 Task: Add a dependency to the task Implement a new cloud-based contract review system for a company , the existing task  Develop a new online tool for online social listening in the project ControlTech
Action: Mouse moved to (824, 261)
Screenshot: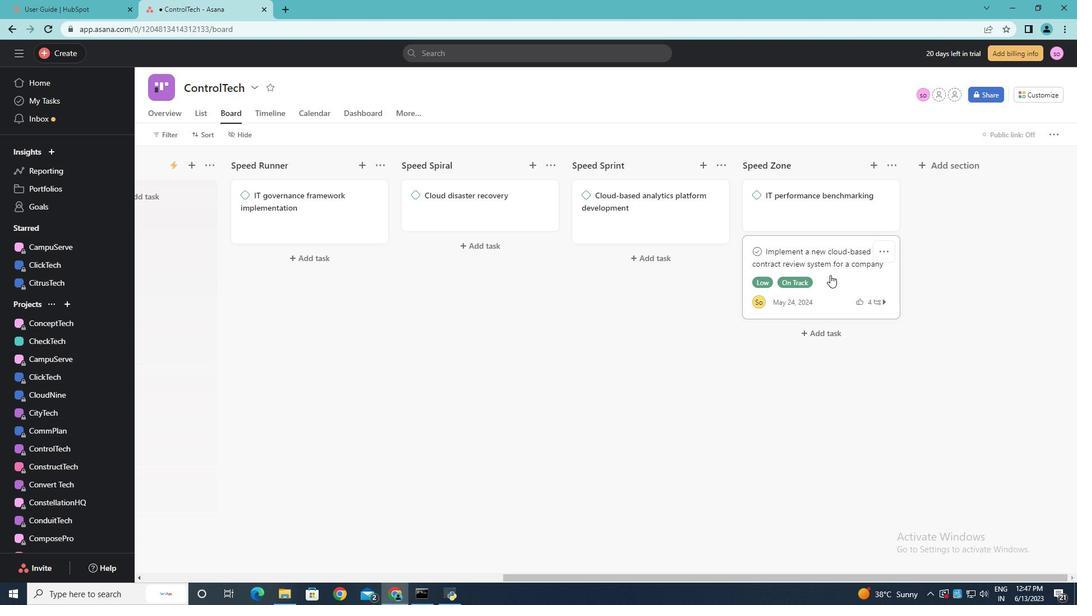 
Action: Mouse pressed left at (824, 261)
Screenshot: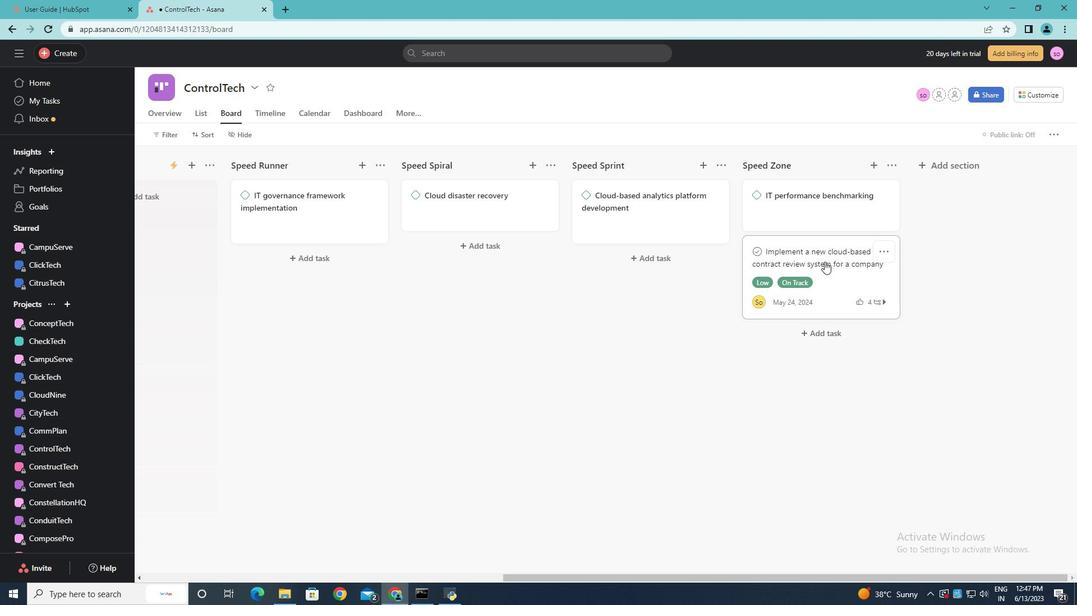 
Action: Mouse moved to (810, 329)
Screenshot: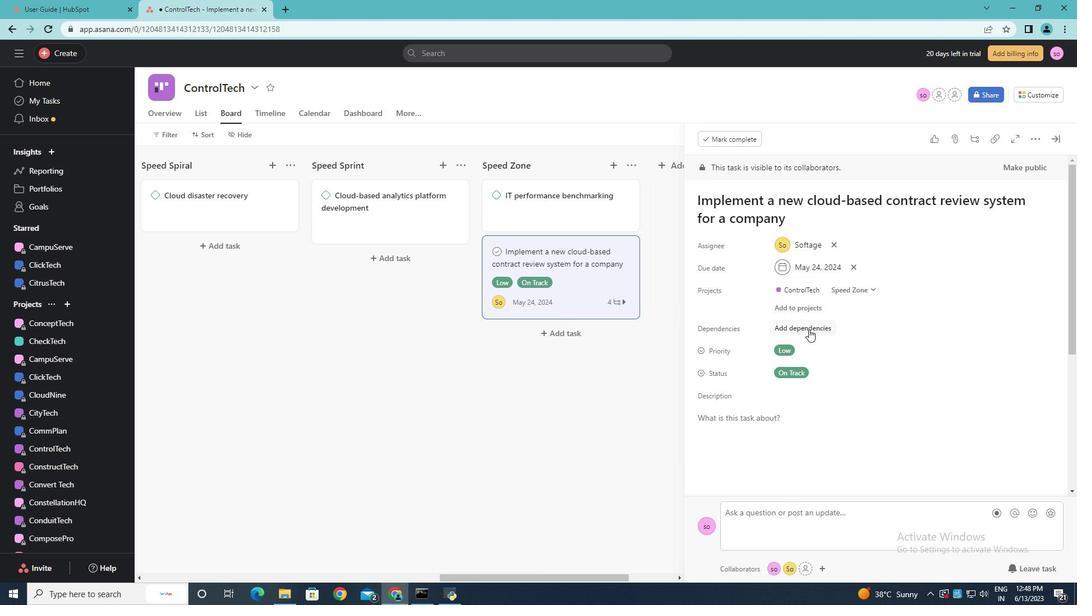 
Action: Mouse pressed left at (810, 329)
Screenshot: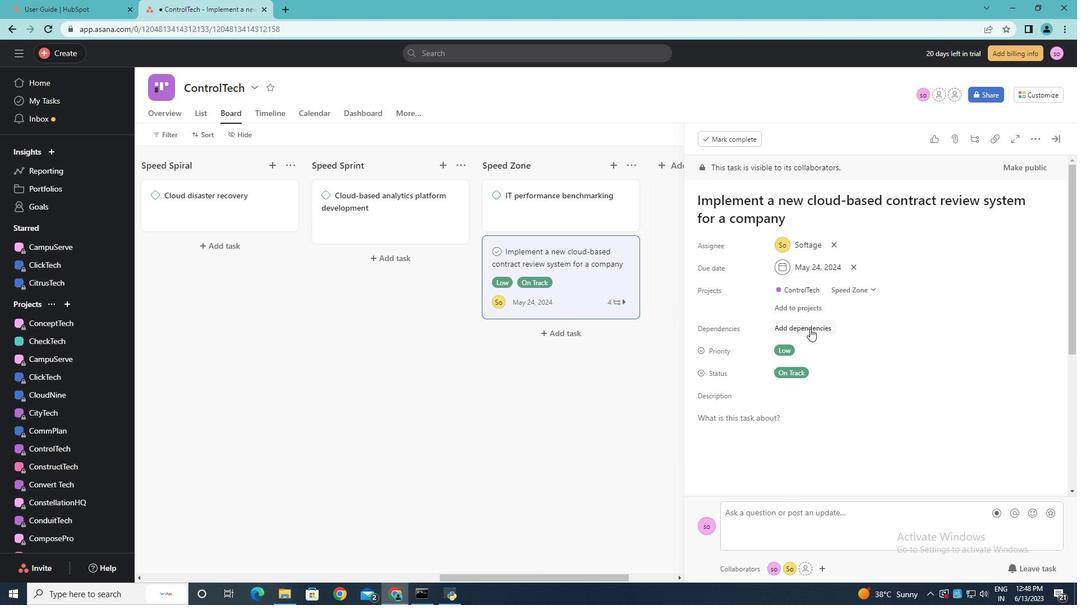 
Action: Mouse moved to (840, 373)
Screenshot: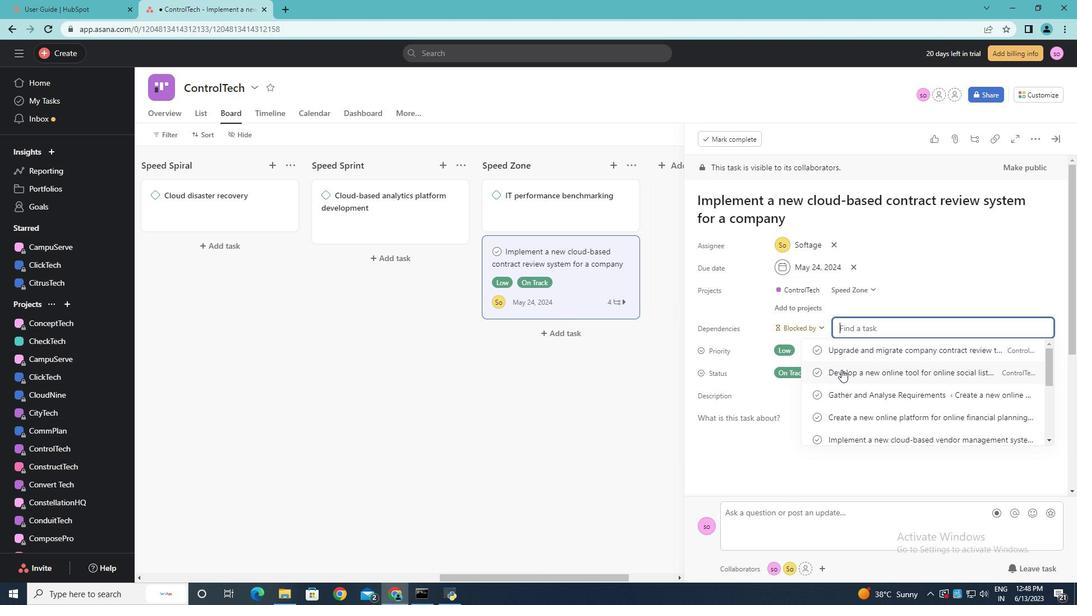 
Action: Mouse pressed left at (840, 373)
Screenshot: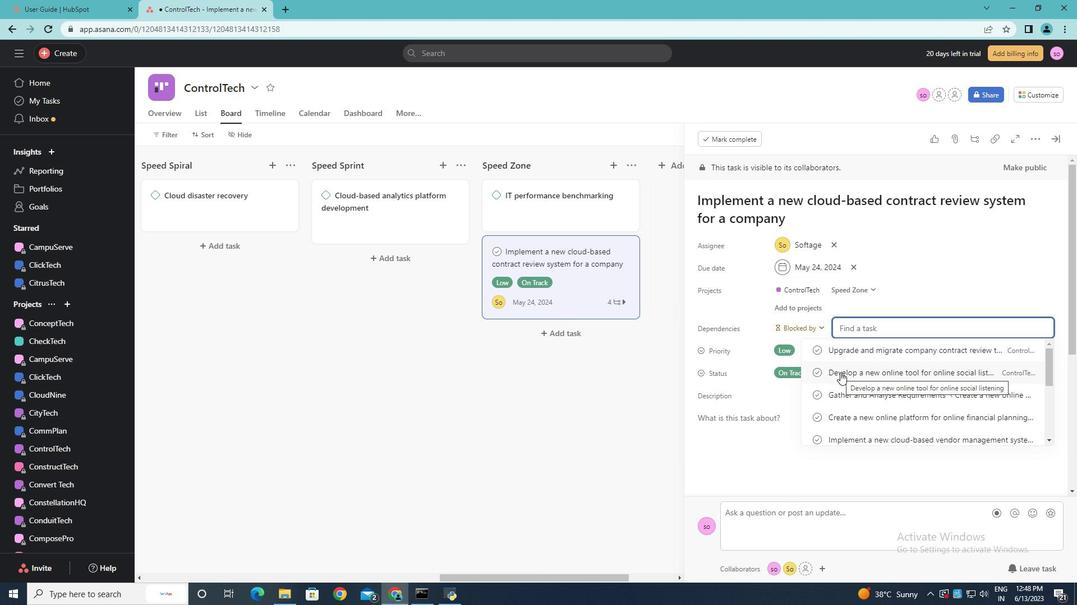 
Action: Mouse moved to (1056, 137)
Screenshot: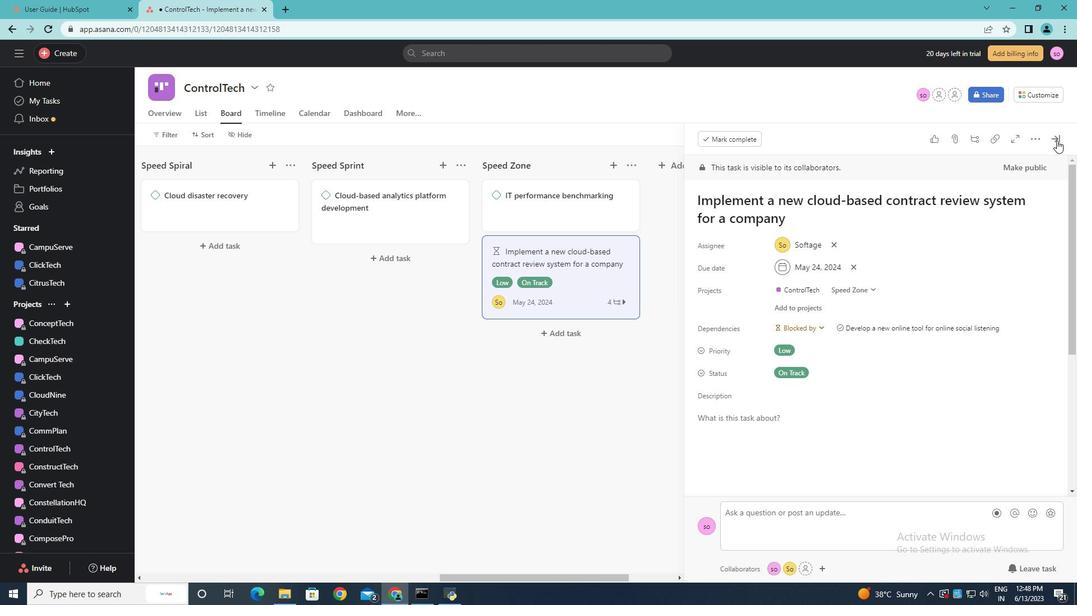 
Action: Mouse pressed left at (1056, 137)
Screenshot: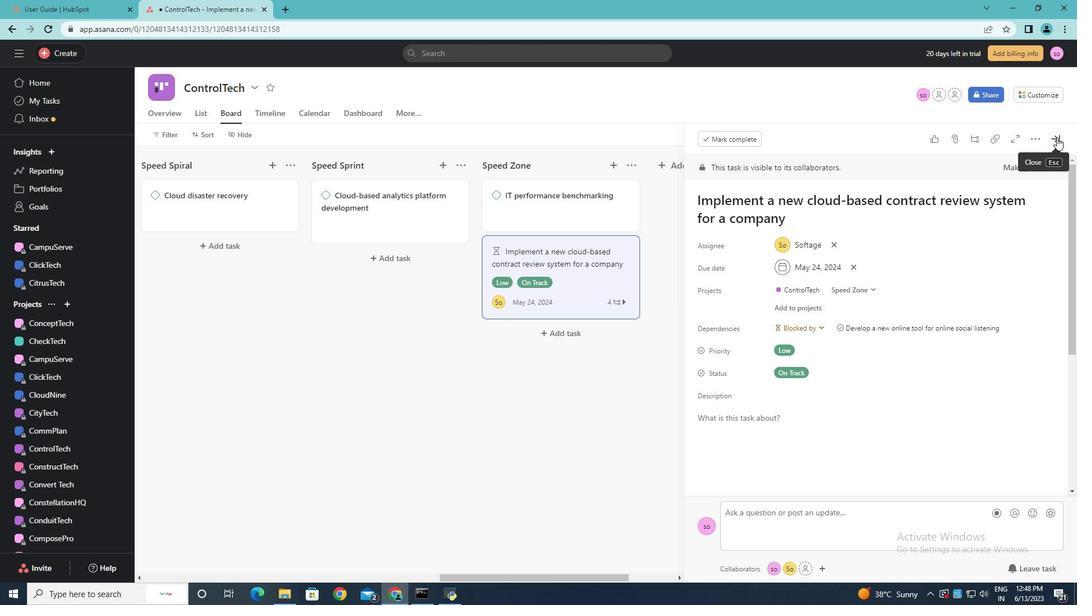 
Action: Mouse moved to (741, 417)
Screenshot: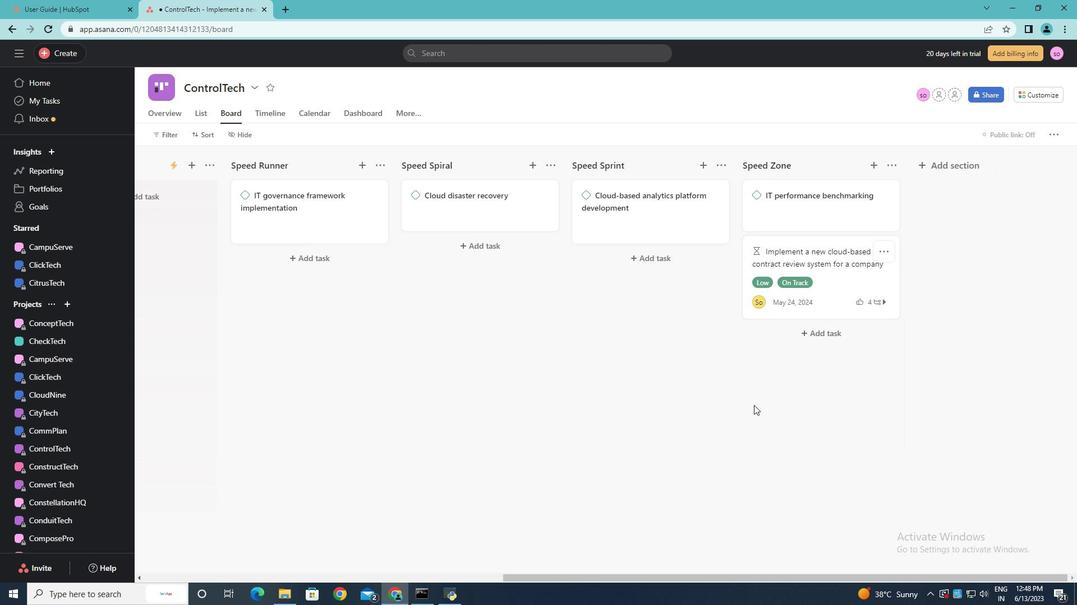 
